 Task: Sort the products in the category "Cupcakes" by price (lowest first).
Action: Mouse moved to (18, 91)
Screenshot: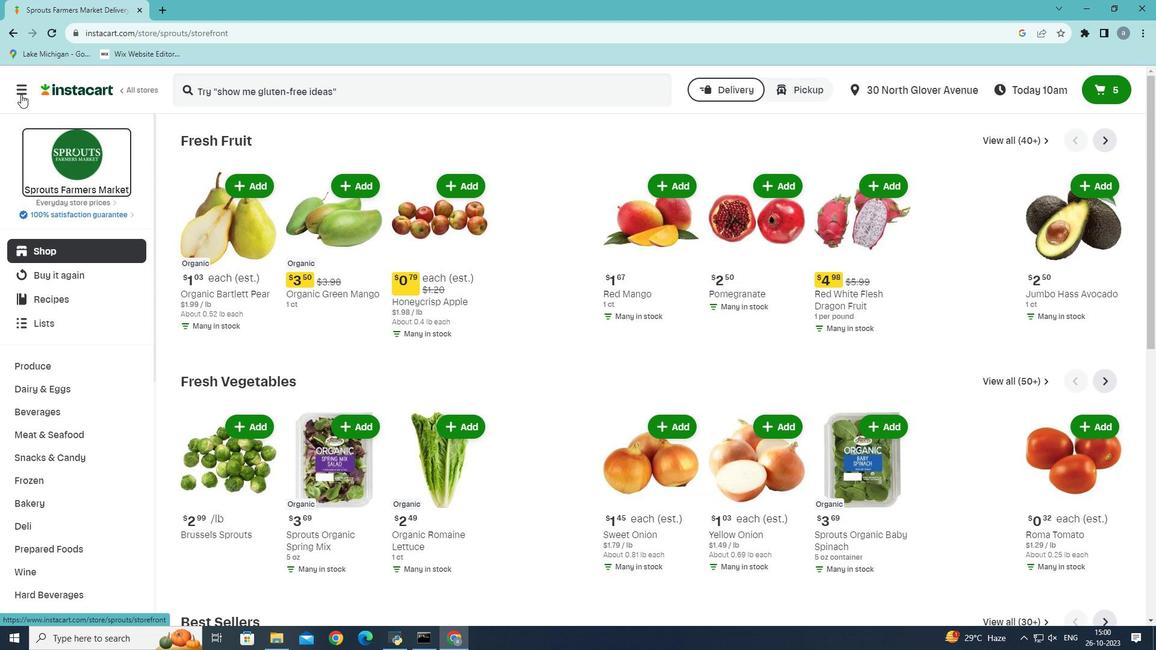 
Action: Mouse pressed left at (18, 91)
Screenshot: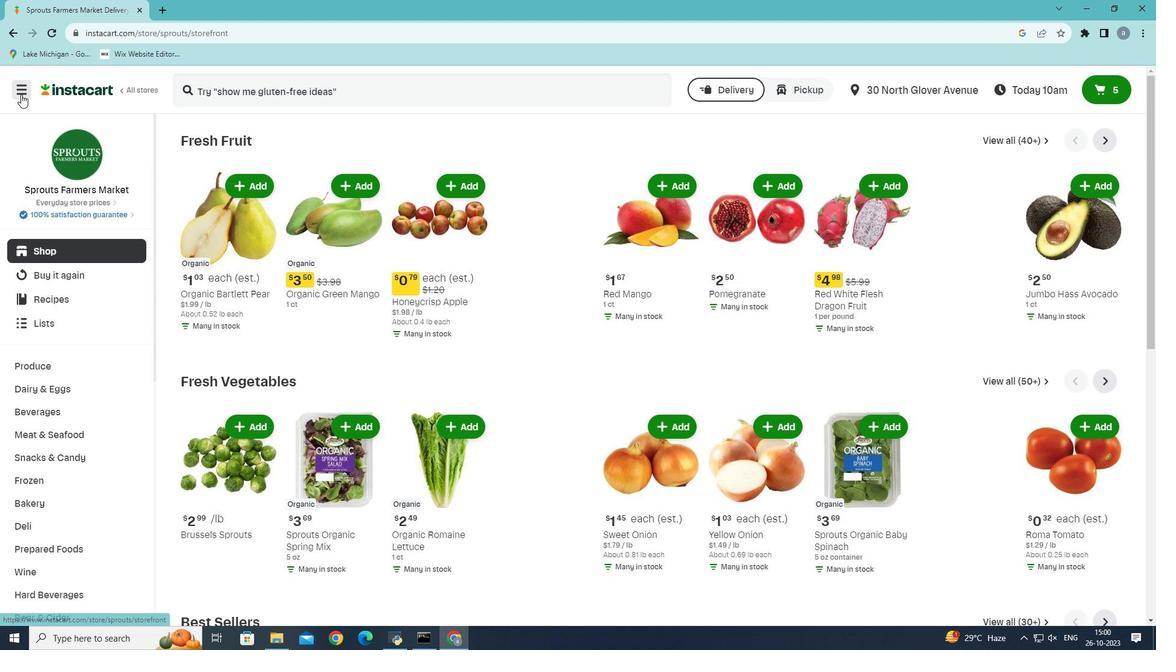 
Action: Mouse moved to (53, 350)
Screenshot: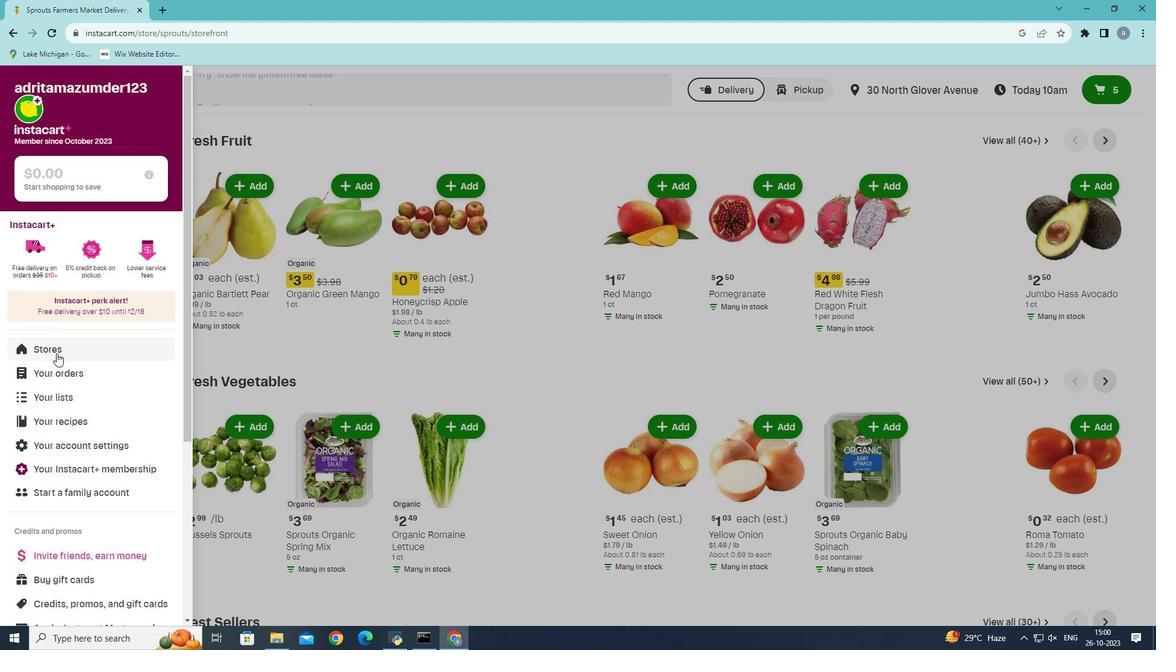 
Action: Mouse pressed left at (53, 350)
Screenshot: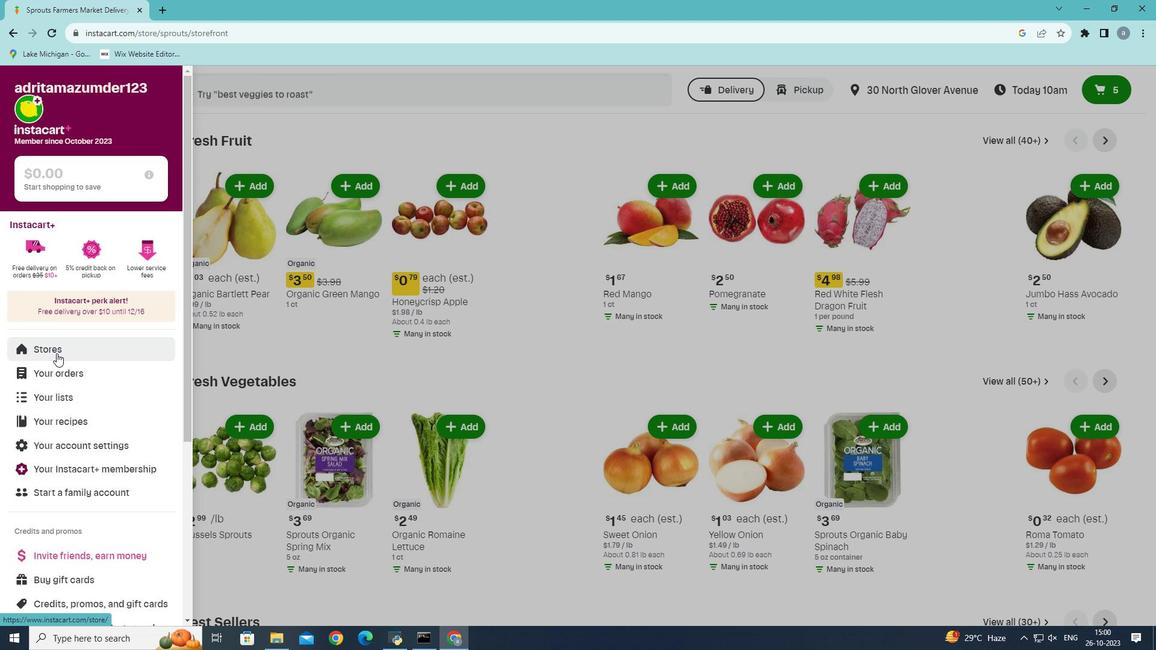 
Action: Mouse moved to (270, 127)
Screenshot: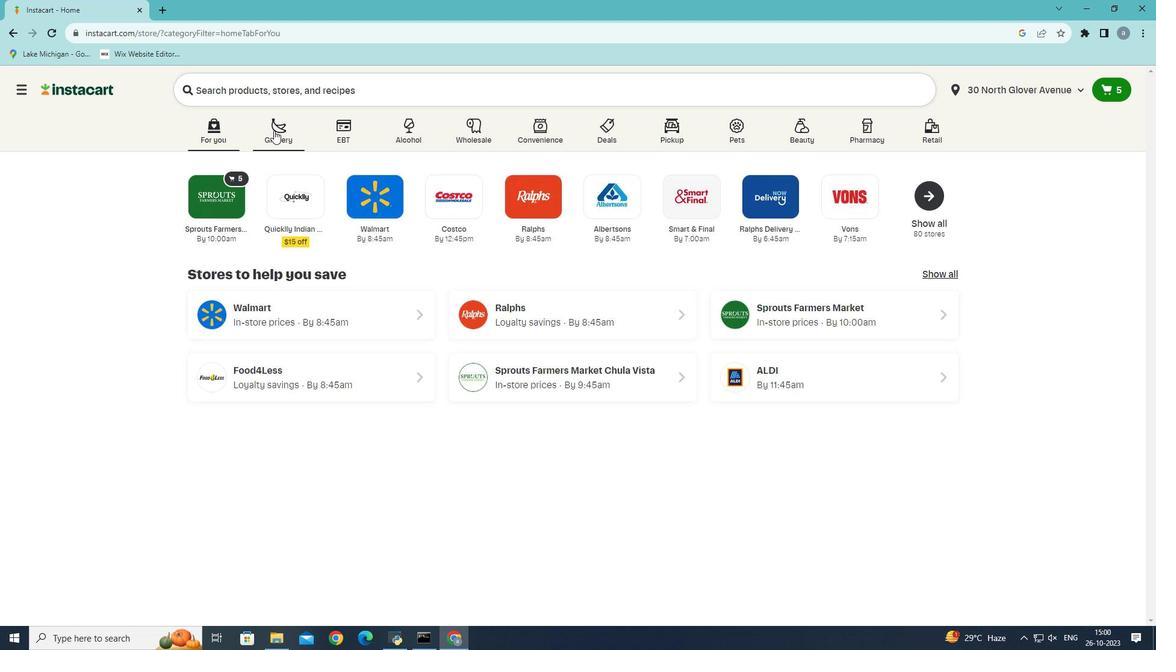 
Action: Mouse pressed left at (270, 127)
Screenshot: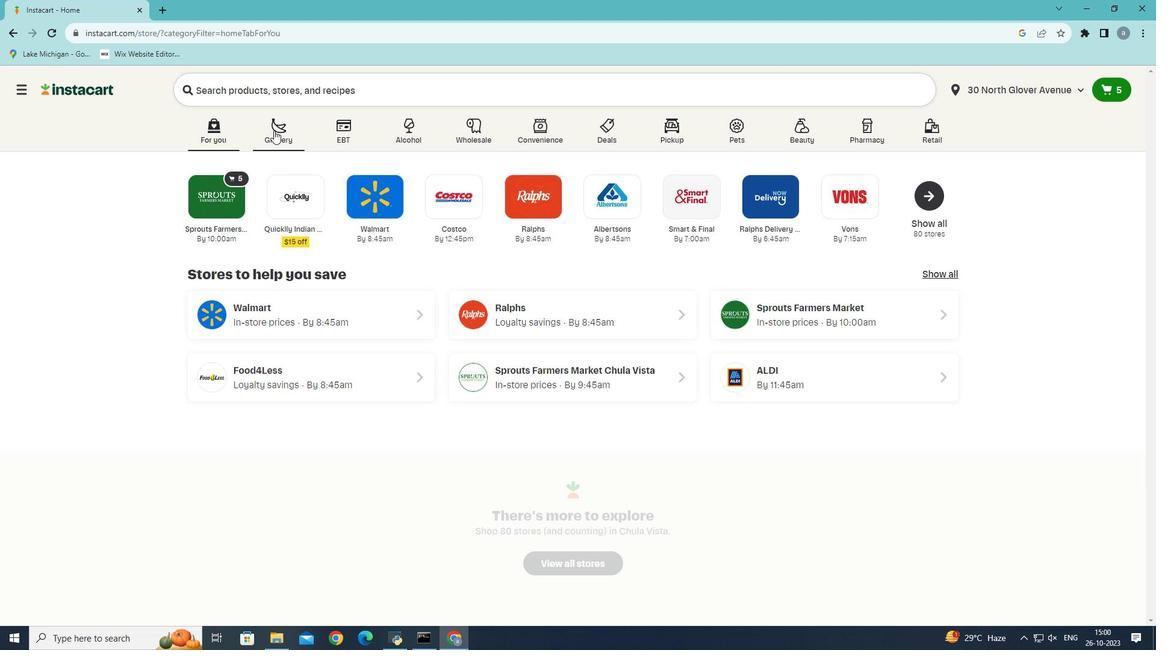 
Action: Mouse moved to (262, 337)
Screenshot: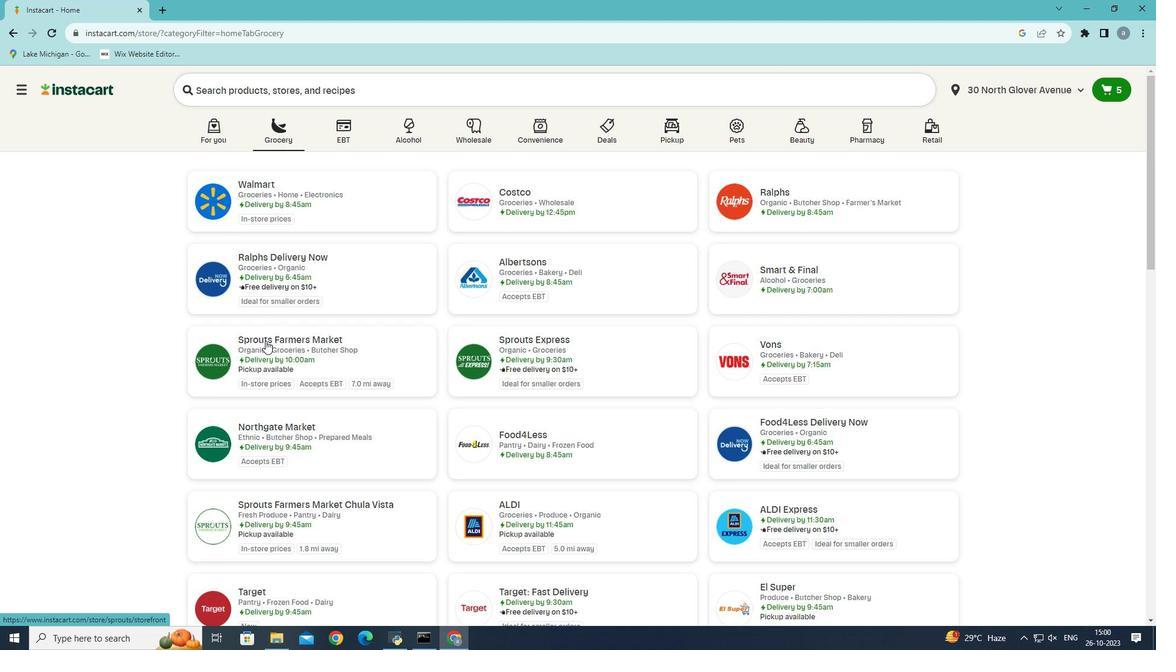 
Action: Mouse pressed left at (262, 337)
Screenshot: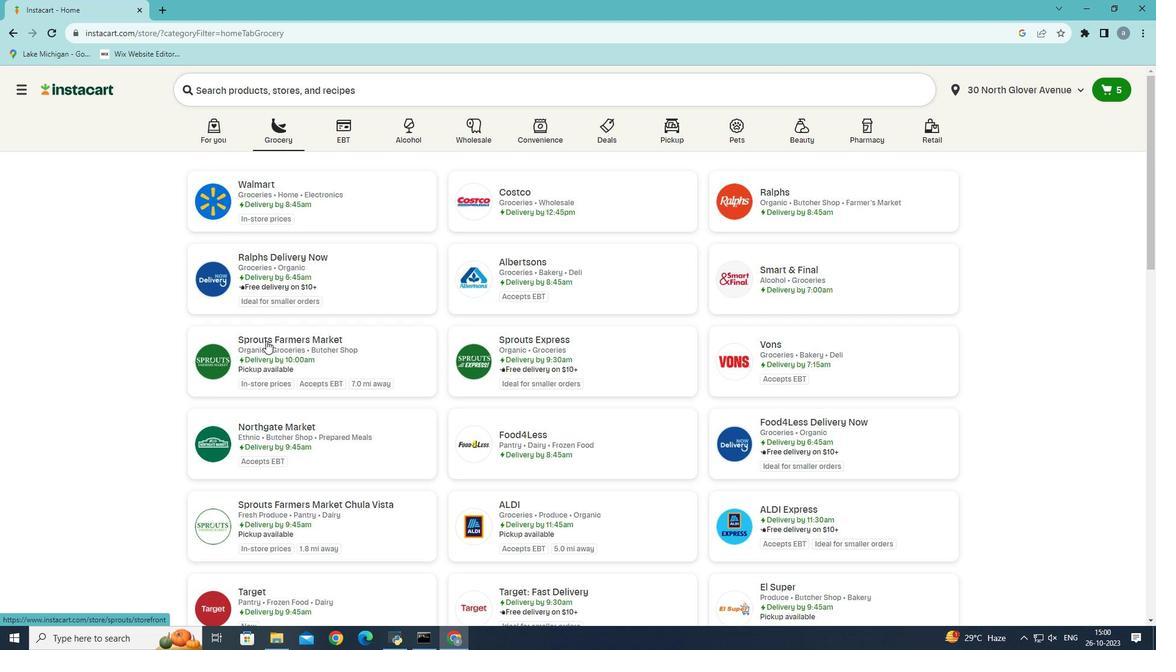 
Action: Mouse moved to (33, 503)
Screenshot: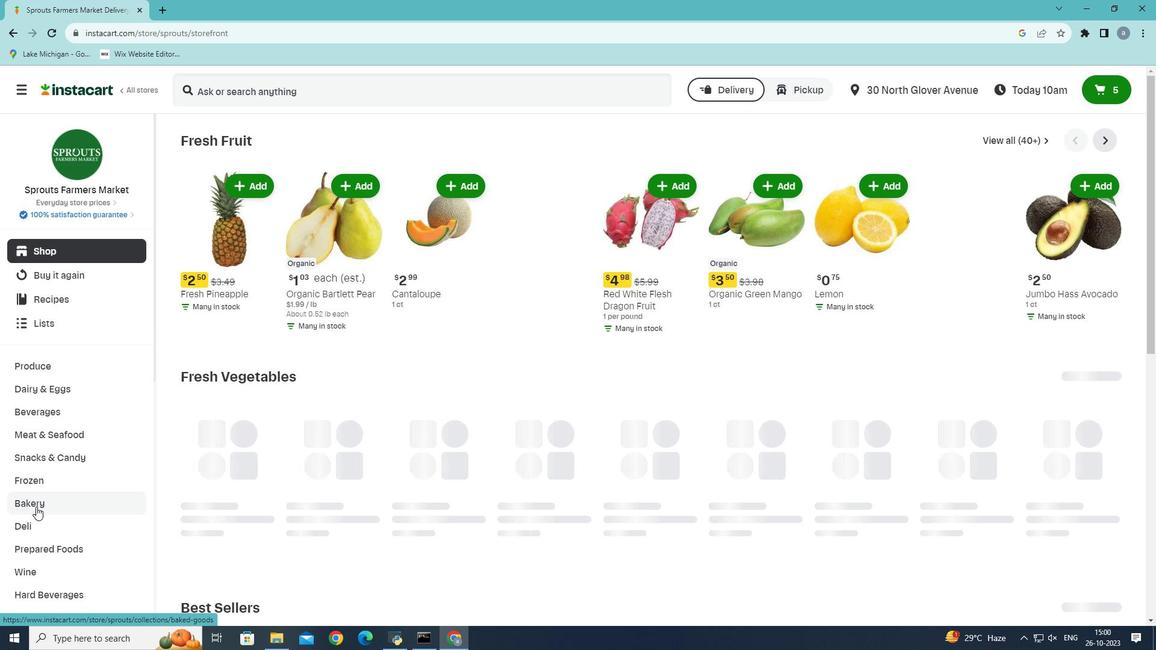 
Action: Mouse pressed left at (33, 503)
Screenshot: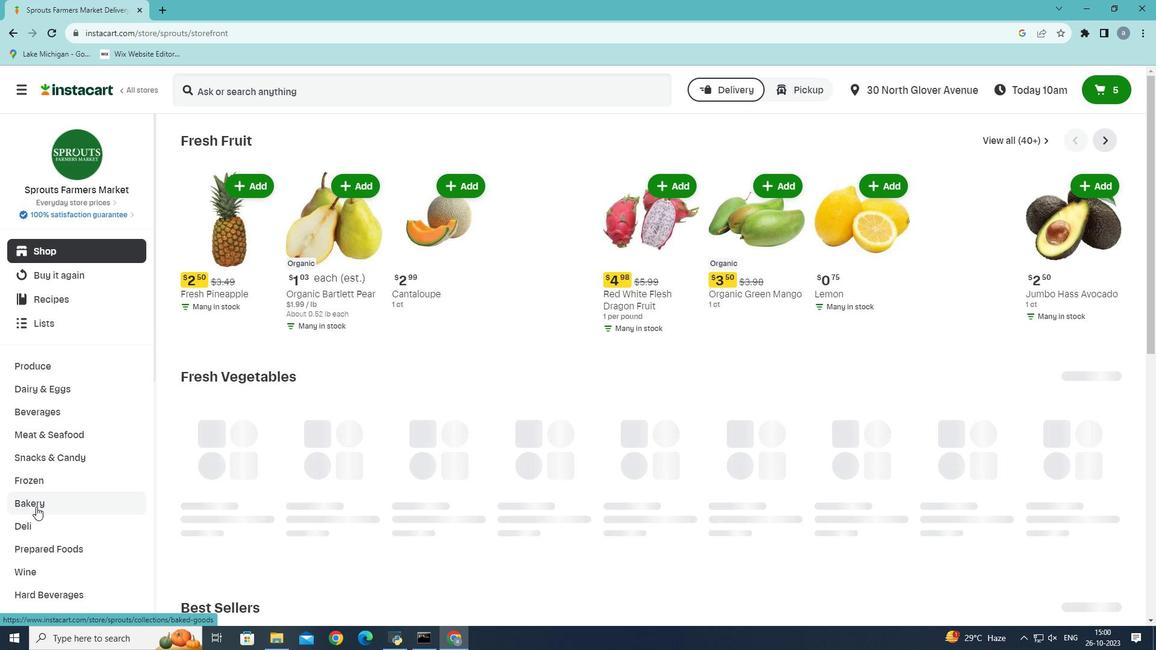 
Action: Mouse moved to (796, 169)
Screenshot: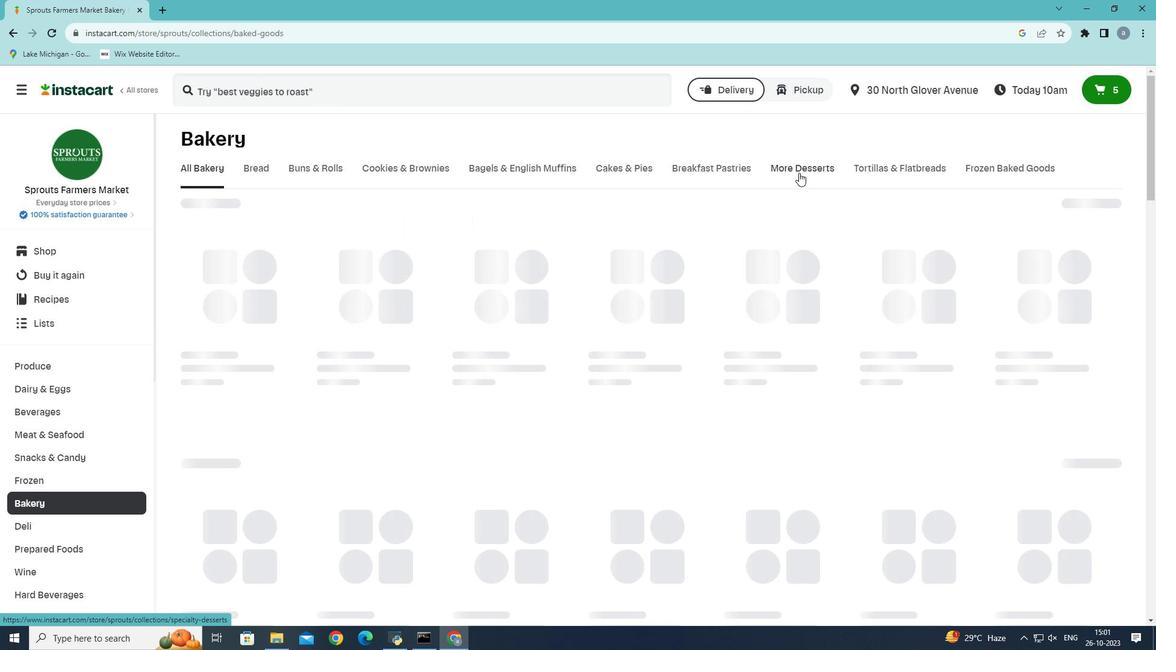 
Action: Mouse pressed left at (796, 169)
Screenshot: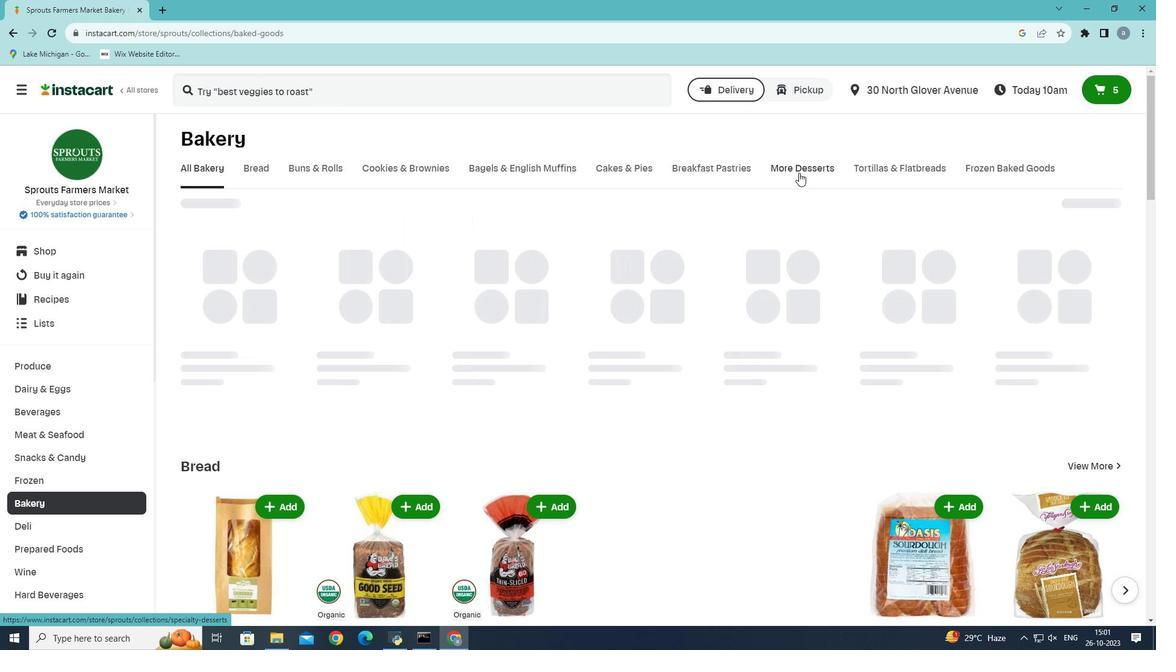 
Action: Mouse moved to (273, 230)
Screenshot: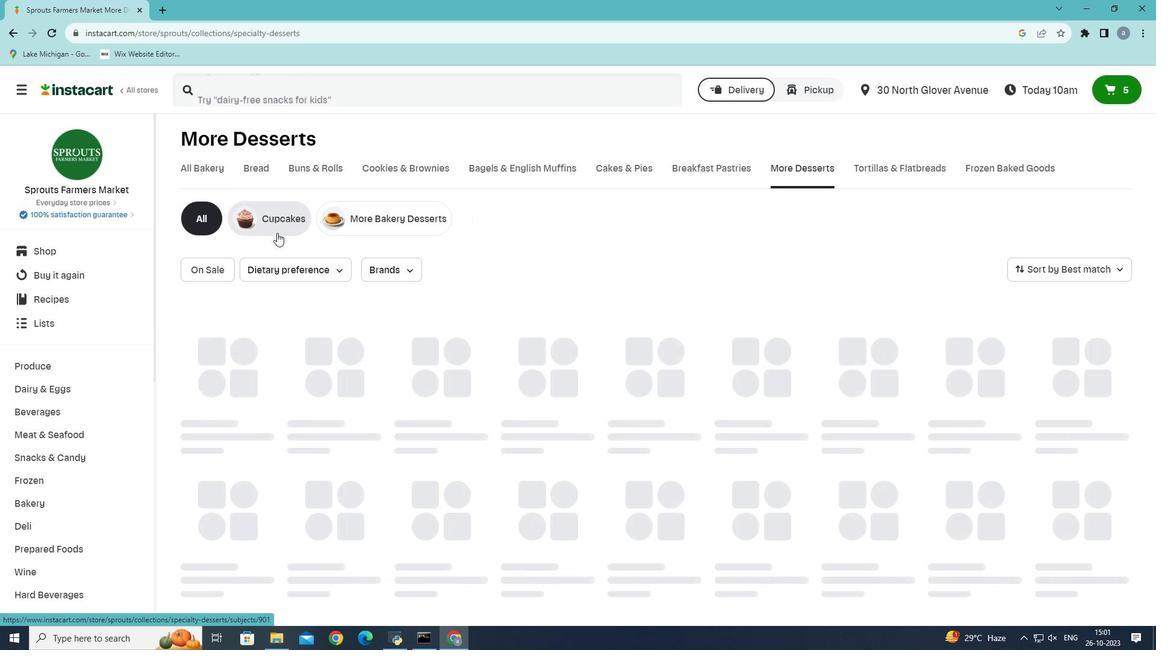 
Action: Mouse pressed left at (273, 230)
Screenshot: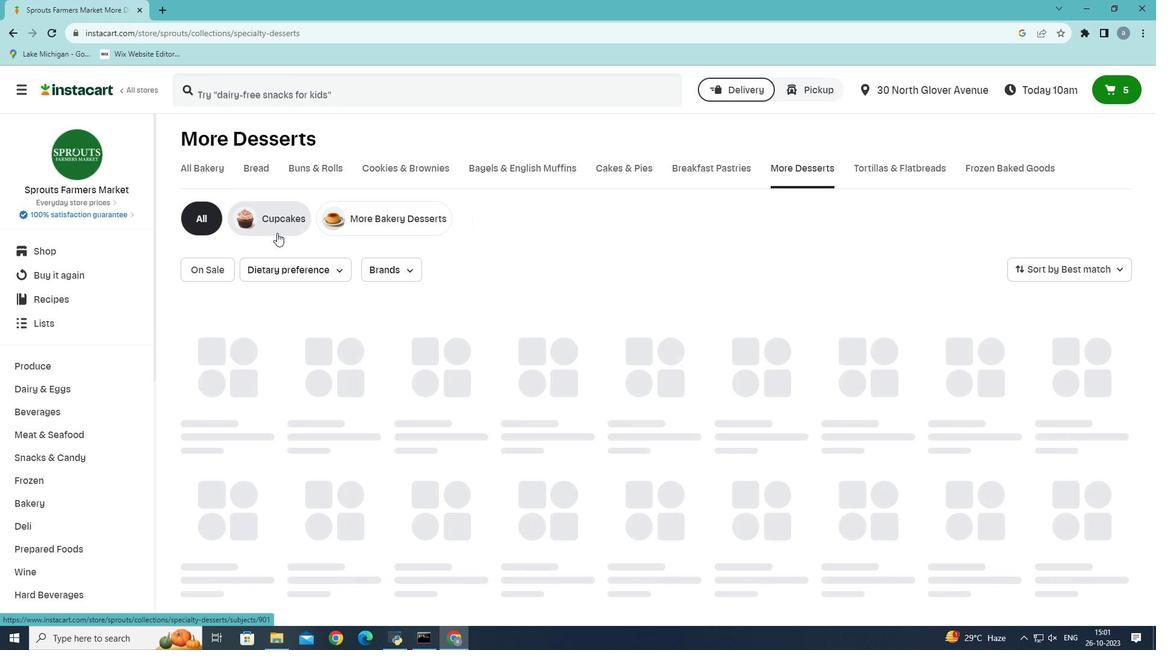 
Action: Mouse moved to (1105, 263)
Screenshot: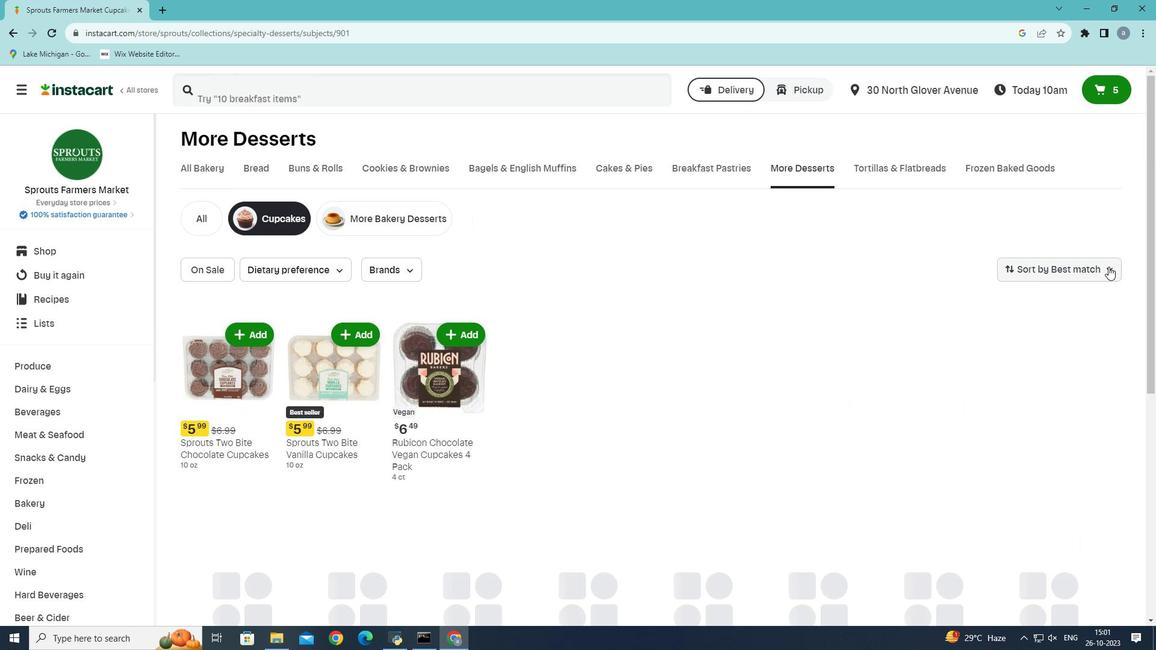 
Action: Mouse pressed left at (1105, 263)
Screenshot: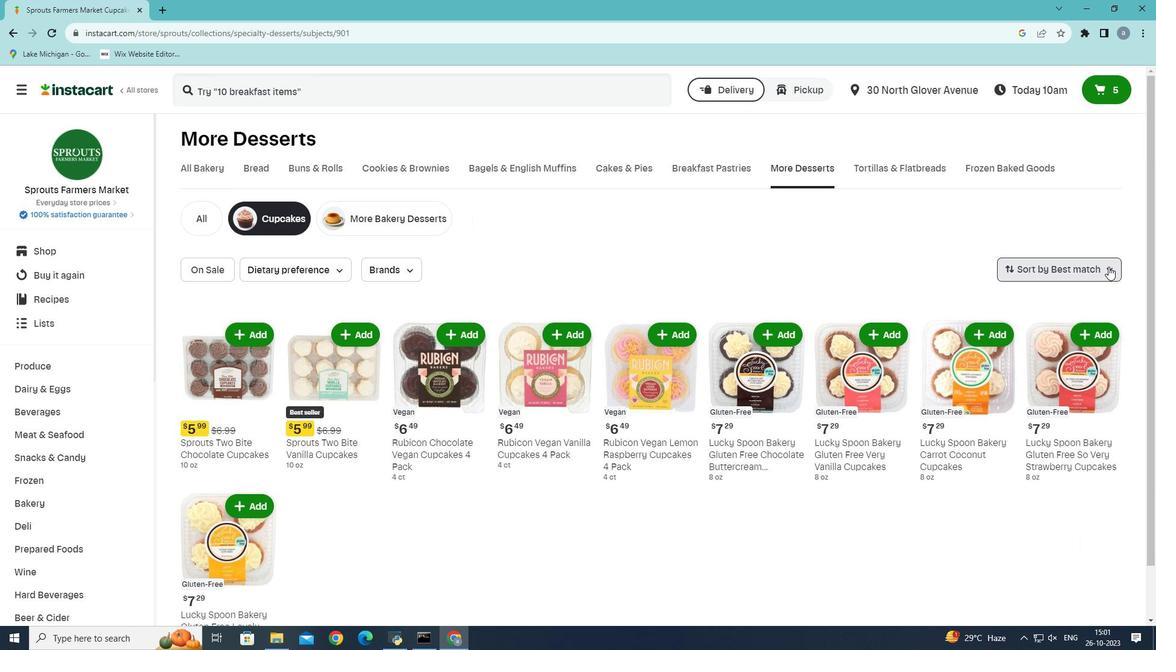 
Action: Mouse moved to (1090, 321)
Screenshot: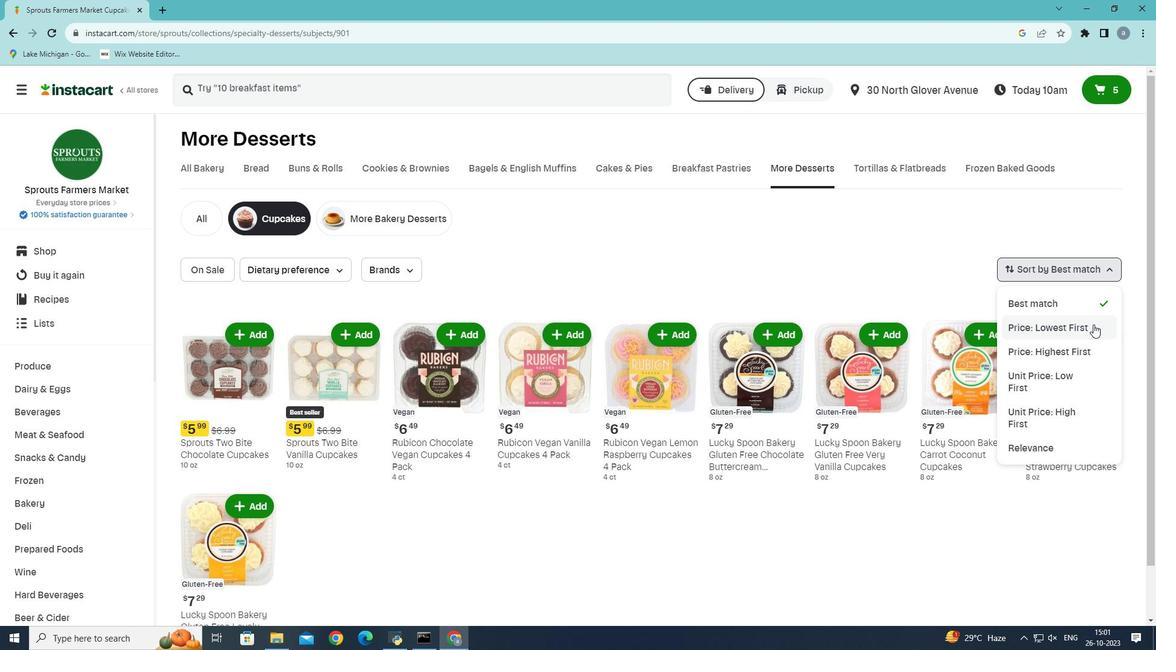
Action: Mouse pressed left at (1090, 321)
Screenshot: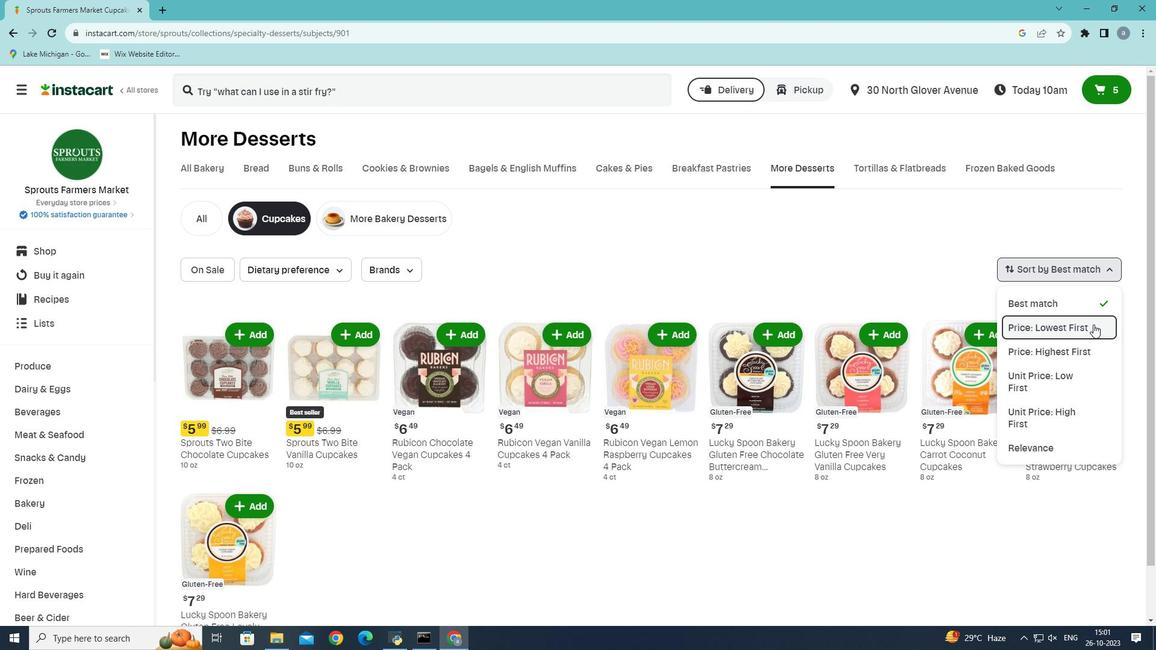 
Action: Mouse moved to (1071, 321)
Screenshot: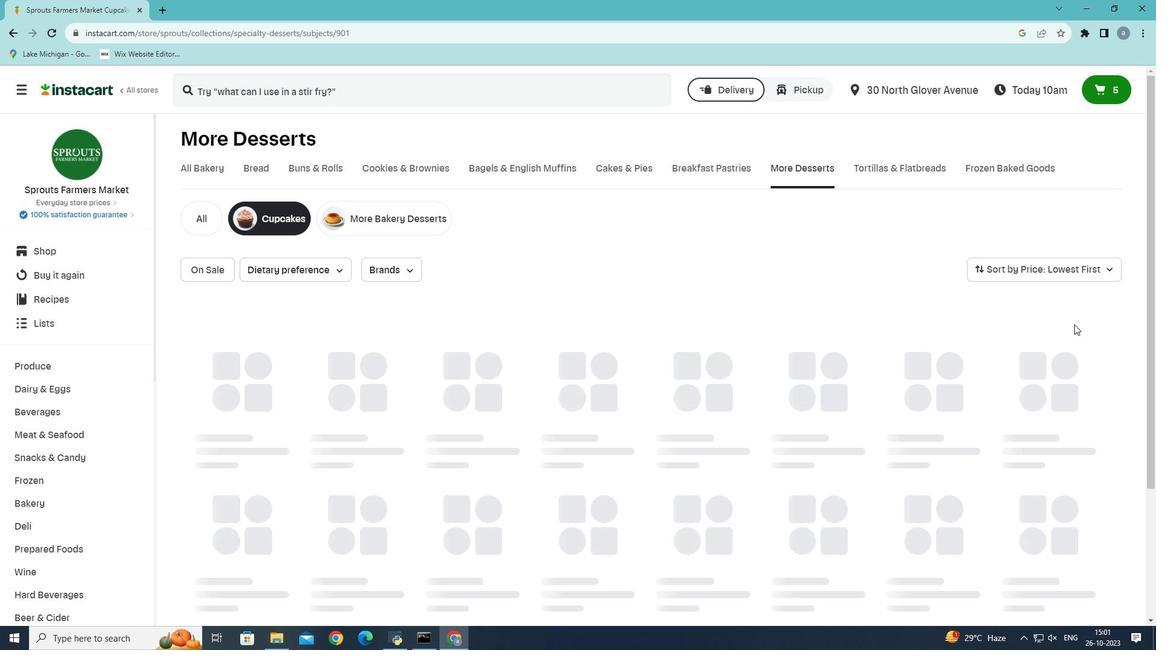 
